 Task: Update the minimum monthly payment of the saved search to $3,000.
Action: Mouse moved to (961, 137)
Screenshot: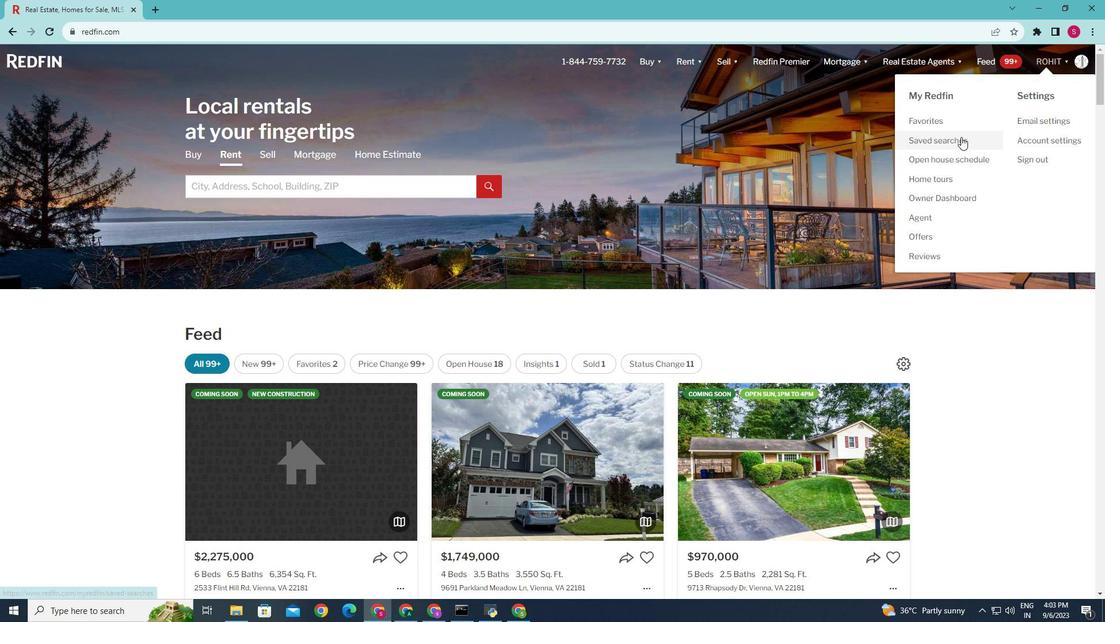 
Action: Mouse pressed left at (961, 137)
Screenshot: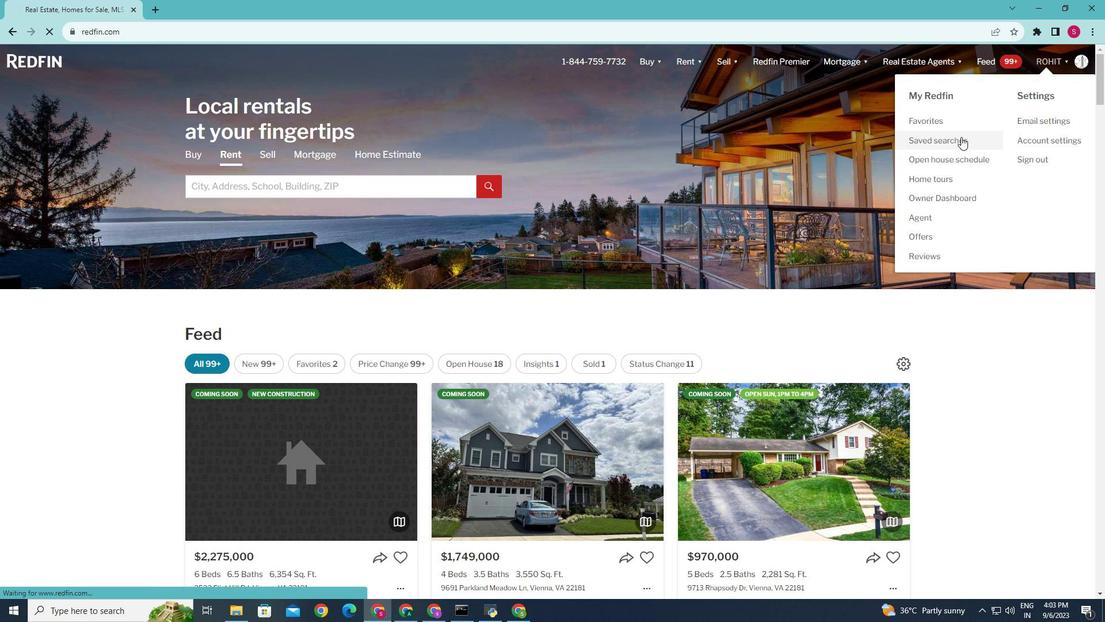 
Action: Mouse moved to (360, 275)
Screenshot: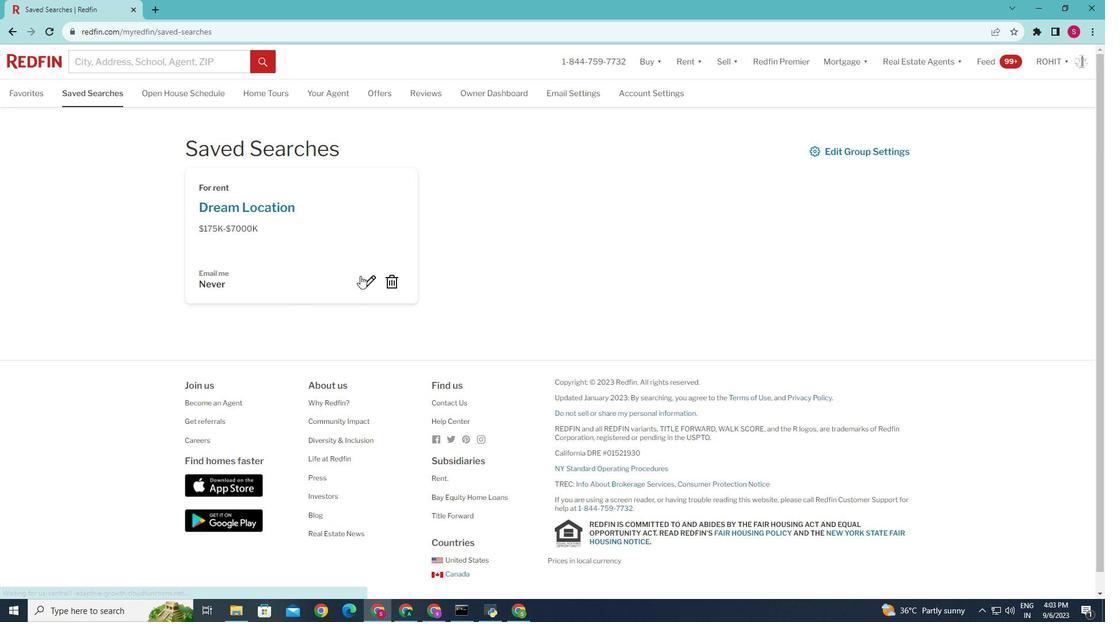 
Action: Mouse pressed left at (360, 275)
Screenshot: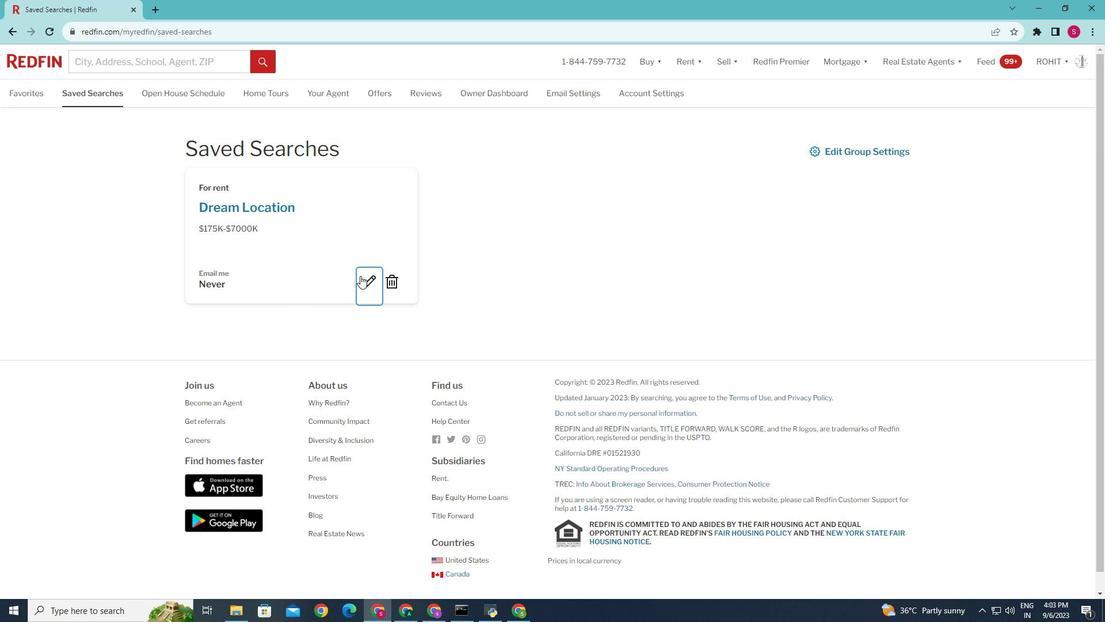 
Action: Mouse moved to (468, 354)
Screenshot: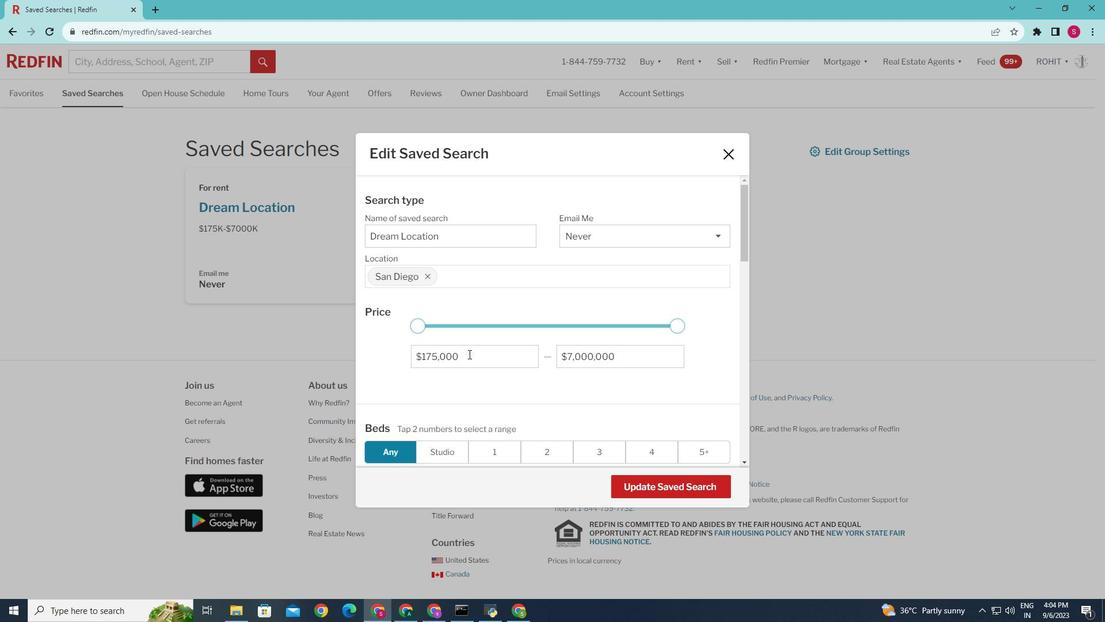 
Action: Mouse pressed left at (468, 354)
Screenshot: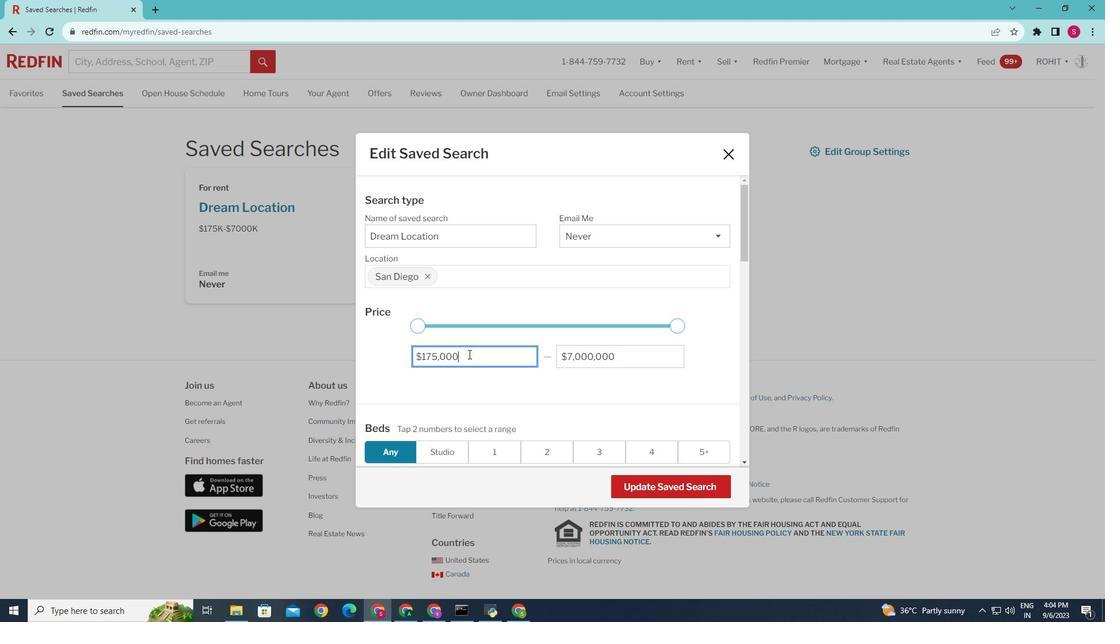 
Action: Mouse moved to (466, 355)
Screenshot: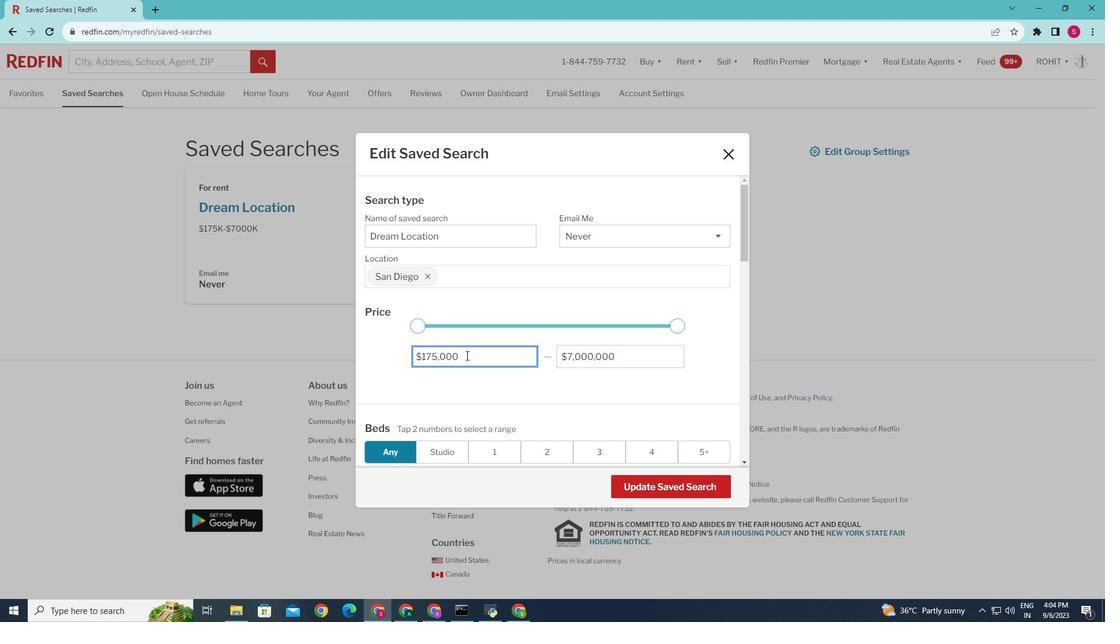 
Action: Mouse pressed left at (466, 355)
Screenshot: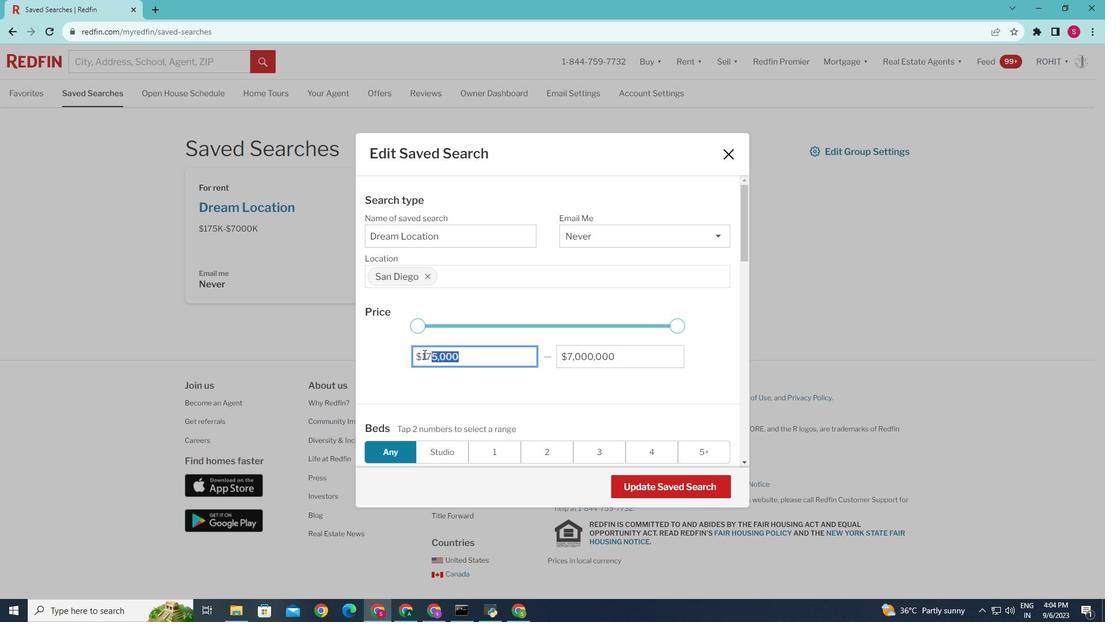 
Action: Mouse moved to (406, 353)
Screenshot: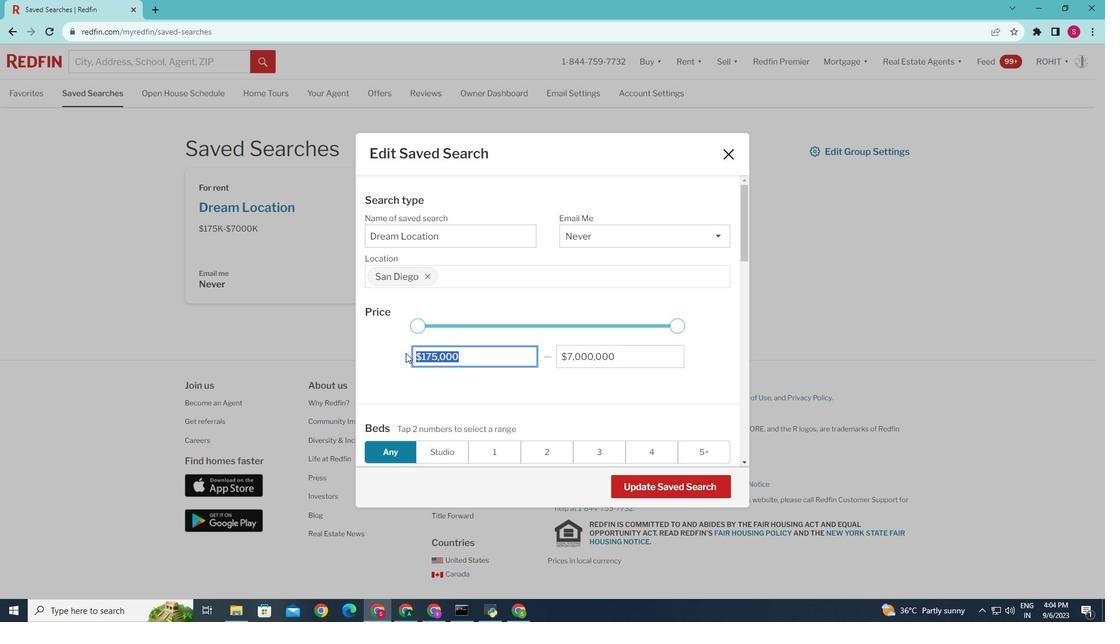 
Action: Key pressed 3,000
Screenshot: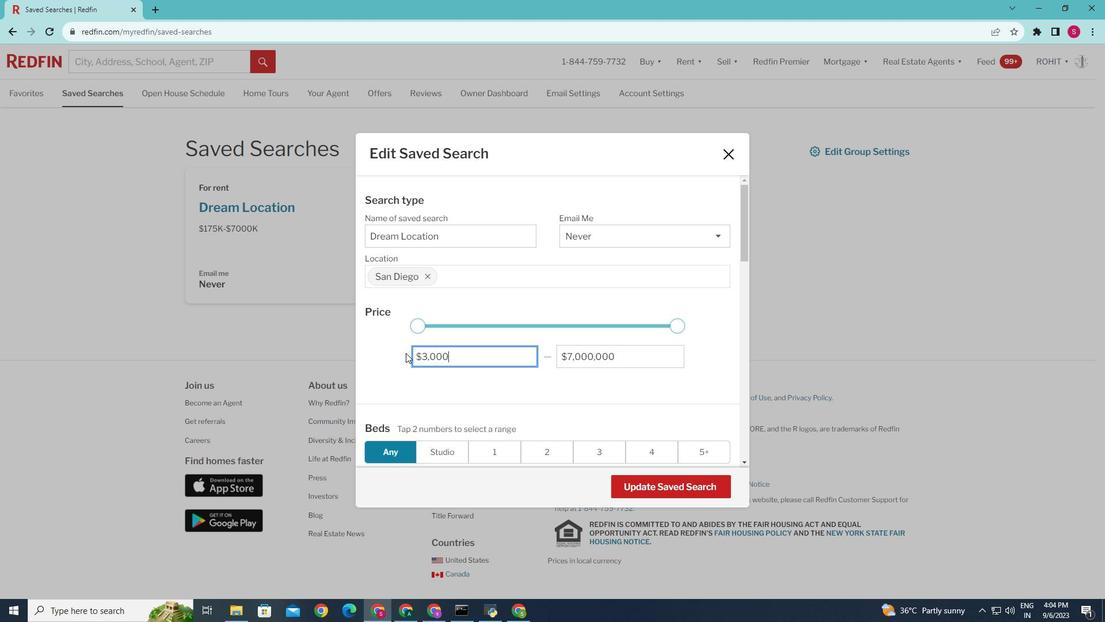 
Action: Mouse moved to (676, 485)
Screenshot: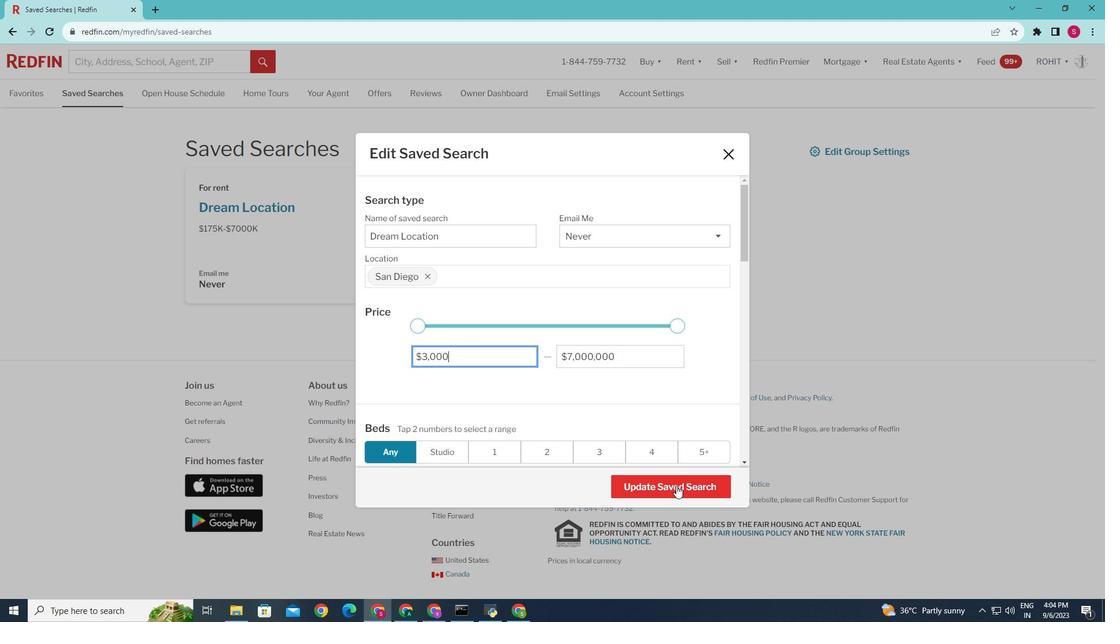 
Action: Mouse pressed left at (676, 485)
Screenshot: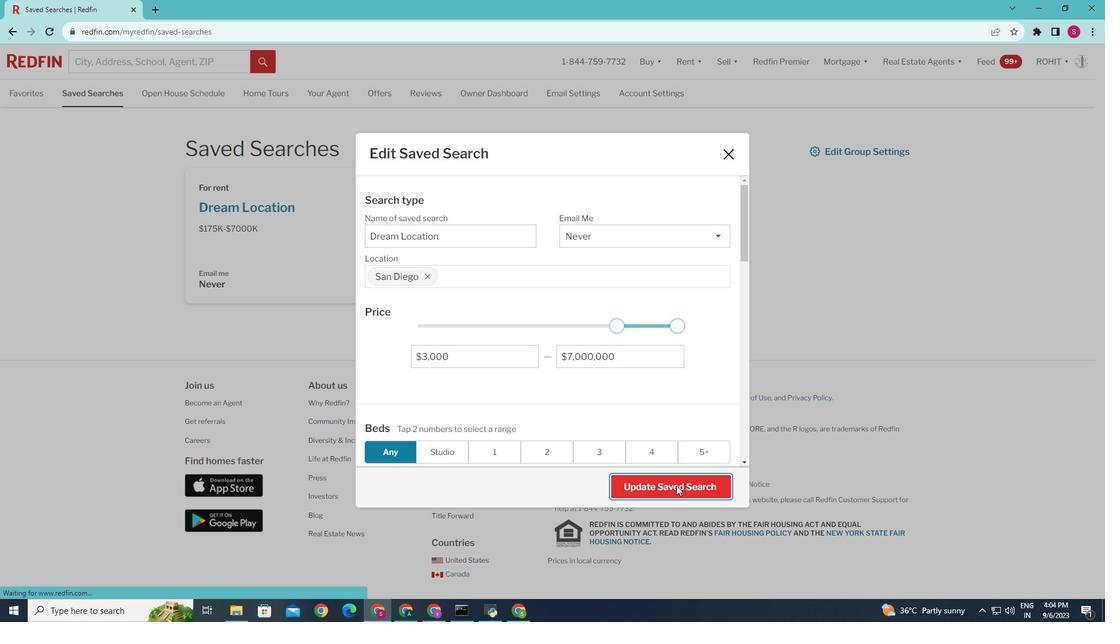
Action: Mouse moved to (586, 413)
Screenshot: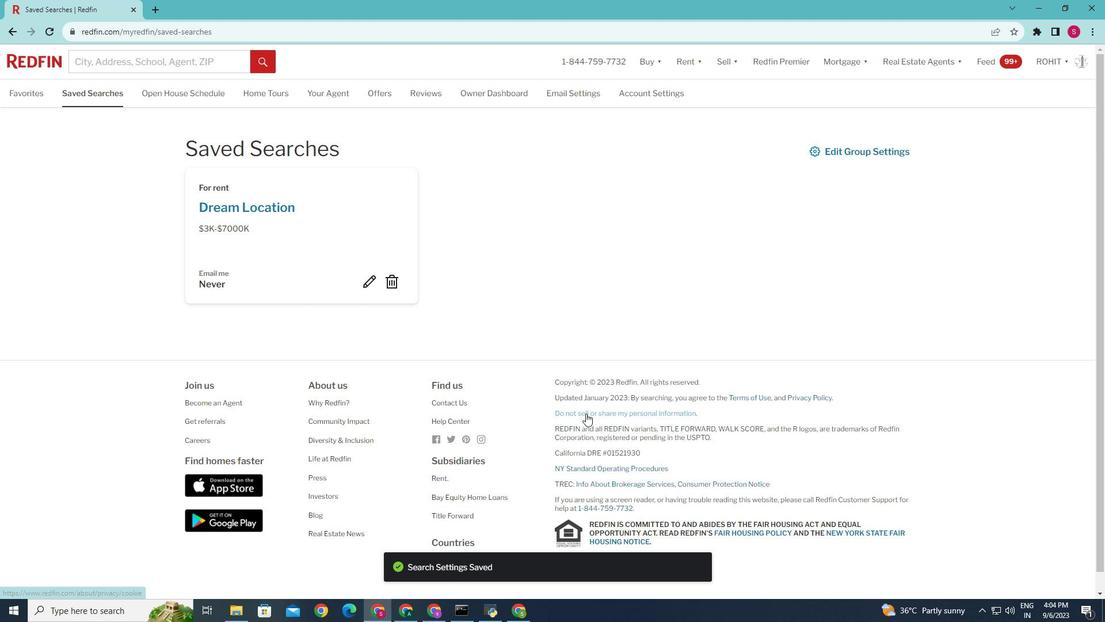 
